 Task: Create a rule when custom fields comments is set to a number greater or equal to by anyone except me.
Action: Mouse moved to (1158, 96)
Screenshot: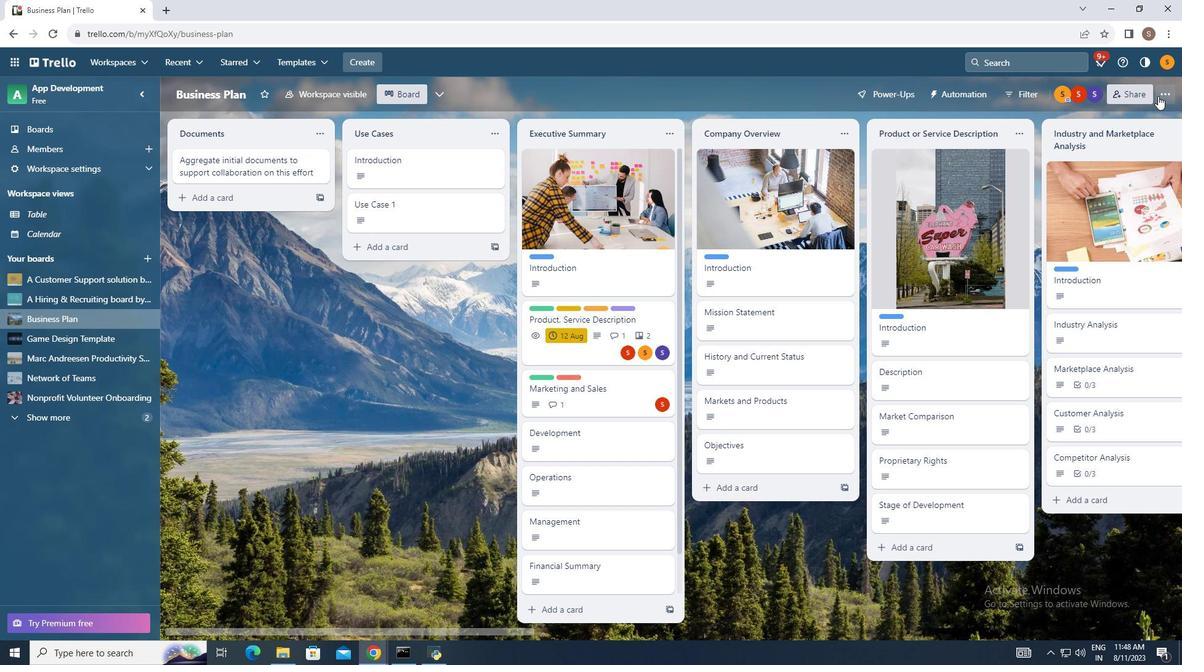 
Action: Mouse pressed left at (1158, 96)
Screenshot: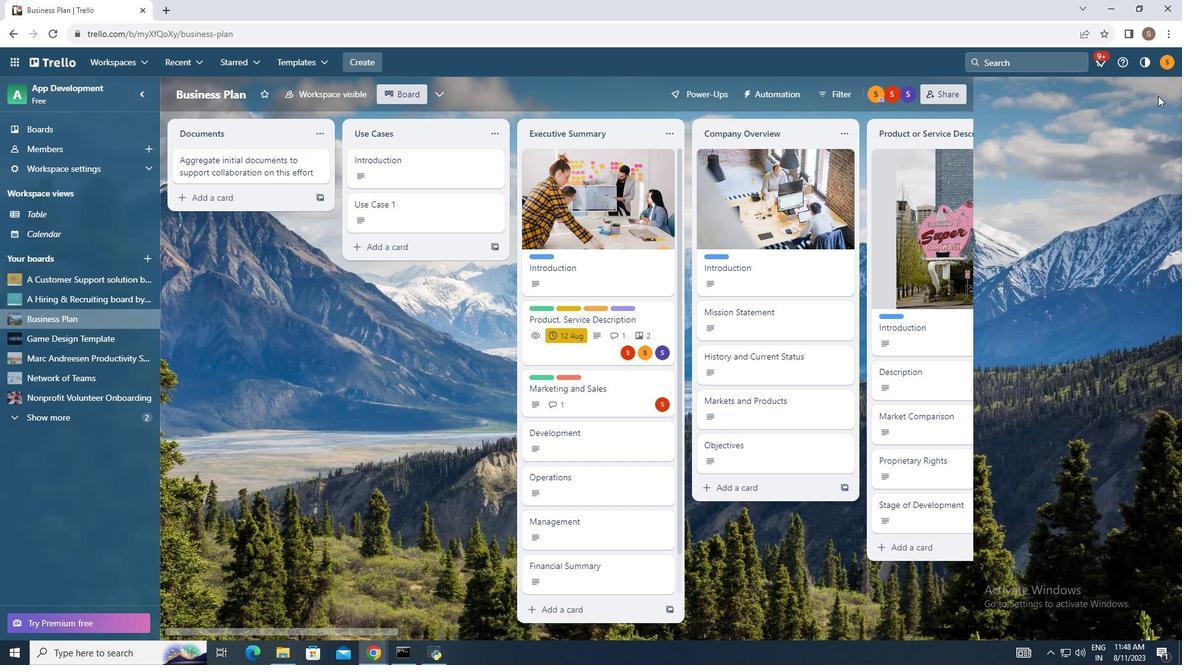 
Action: Mouse moved to (1082, 243)
Screenshot: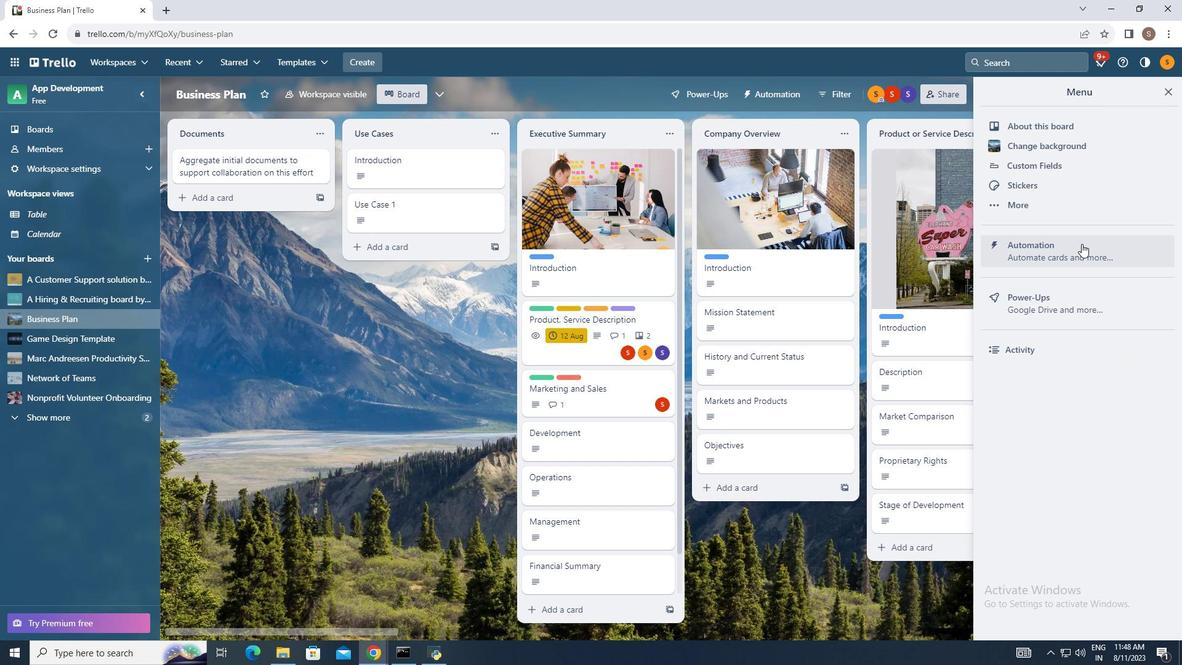 
Action: Mouse pressed left at (1082, 243)
Screenshot: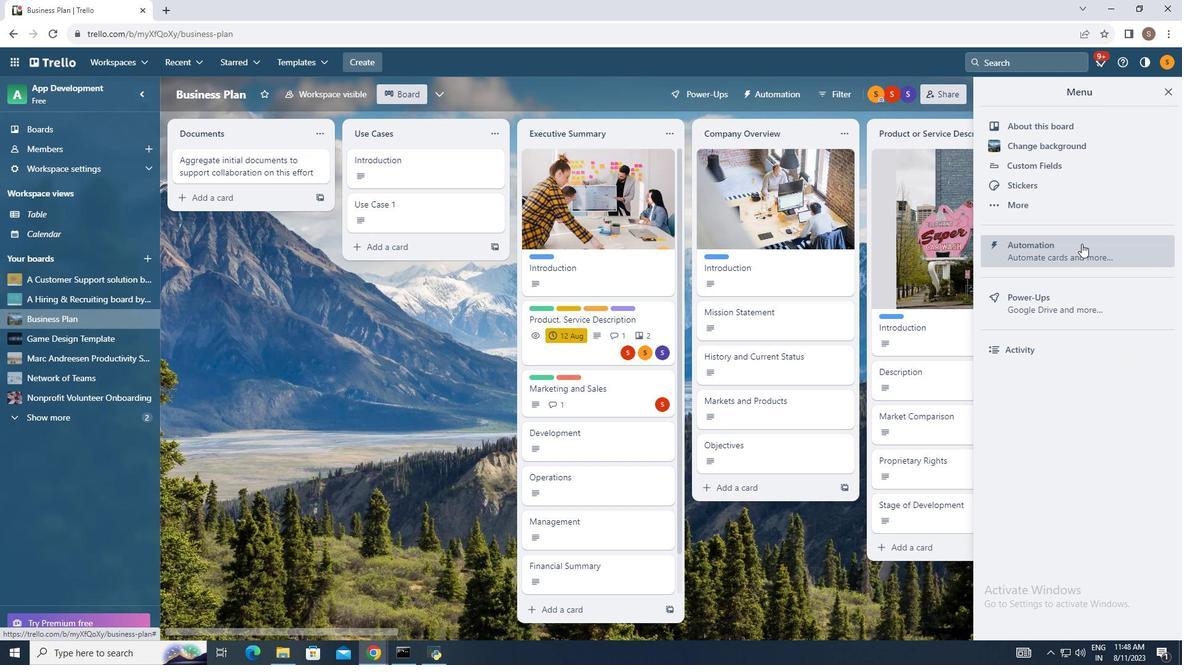 
Action: Mouse moved to (209, 207)
Screenshot: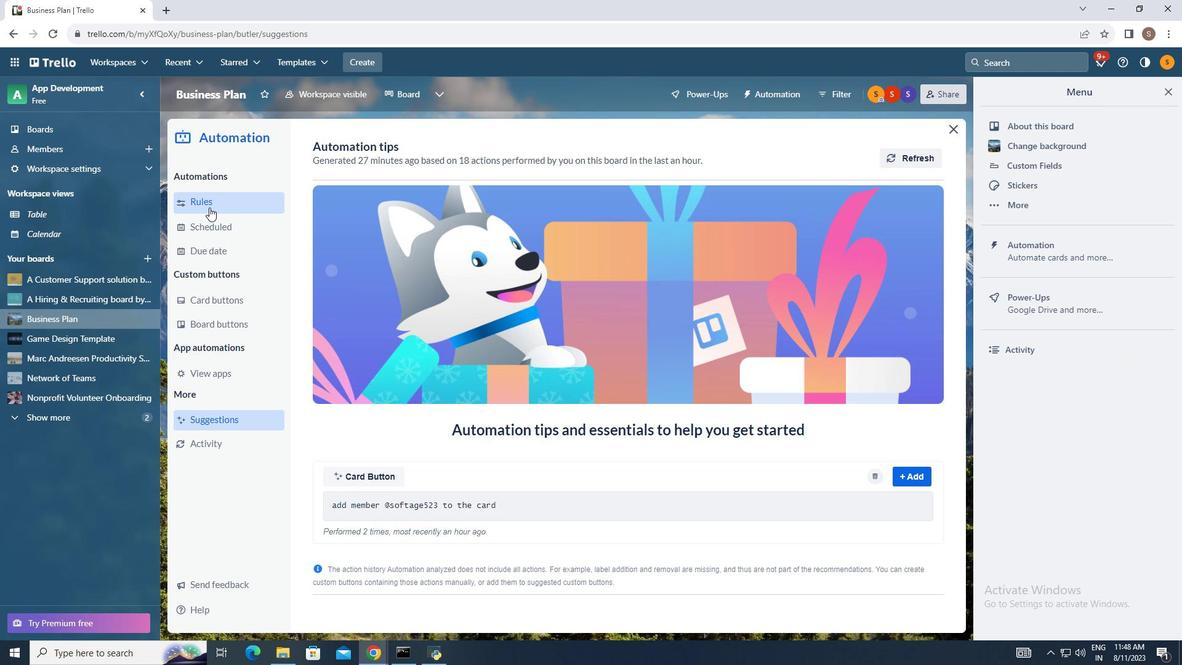 
Action: Mouse pressed left at (209, 207)
Screenshot: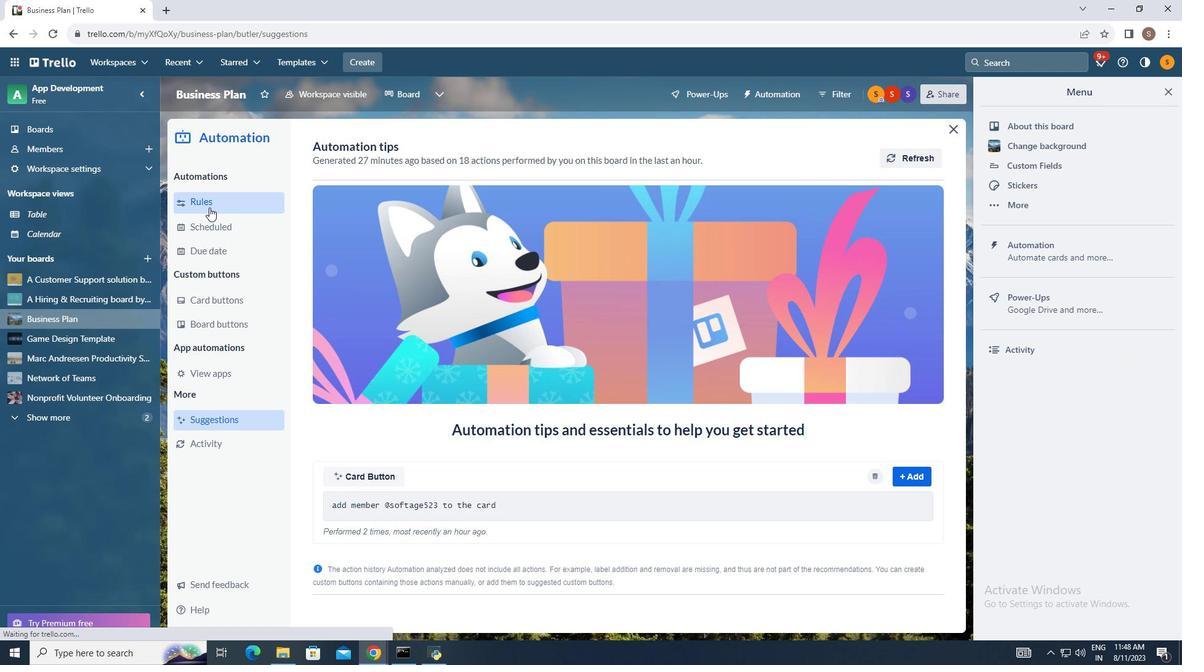 
Action: Mouse moved to (833, 152)
Screenshot: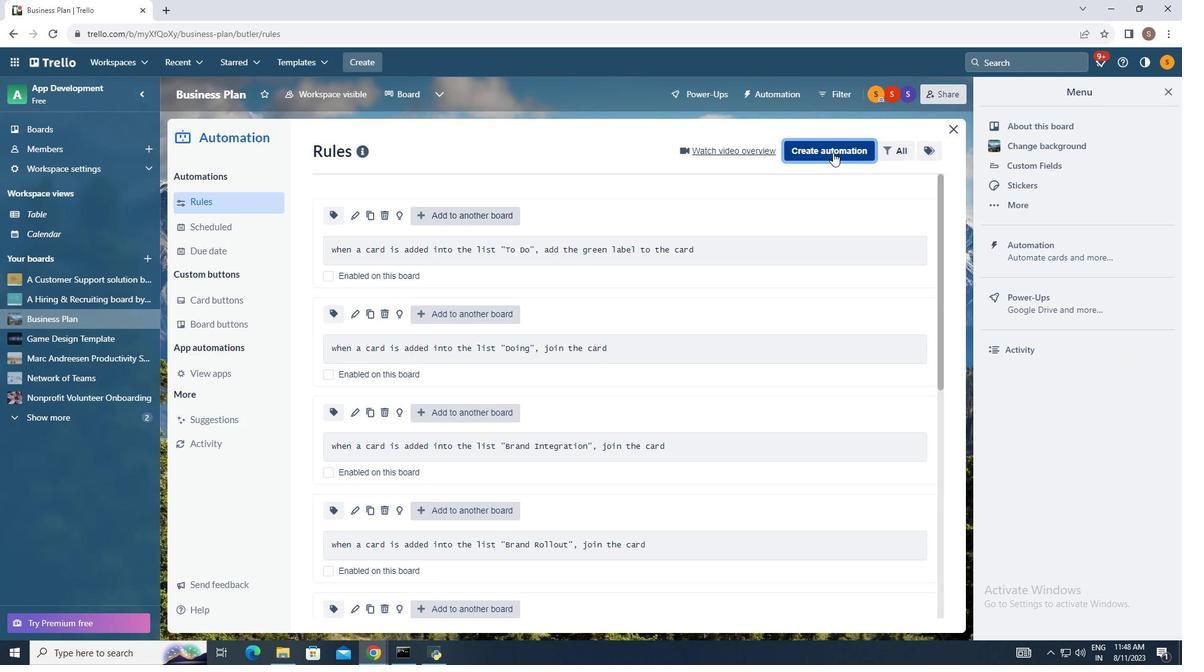 
Action: Mouse pressed left at (833, 152)
Screenshot: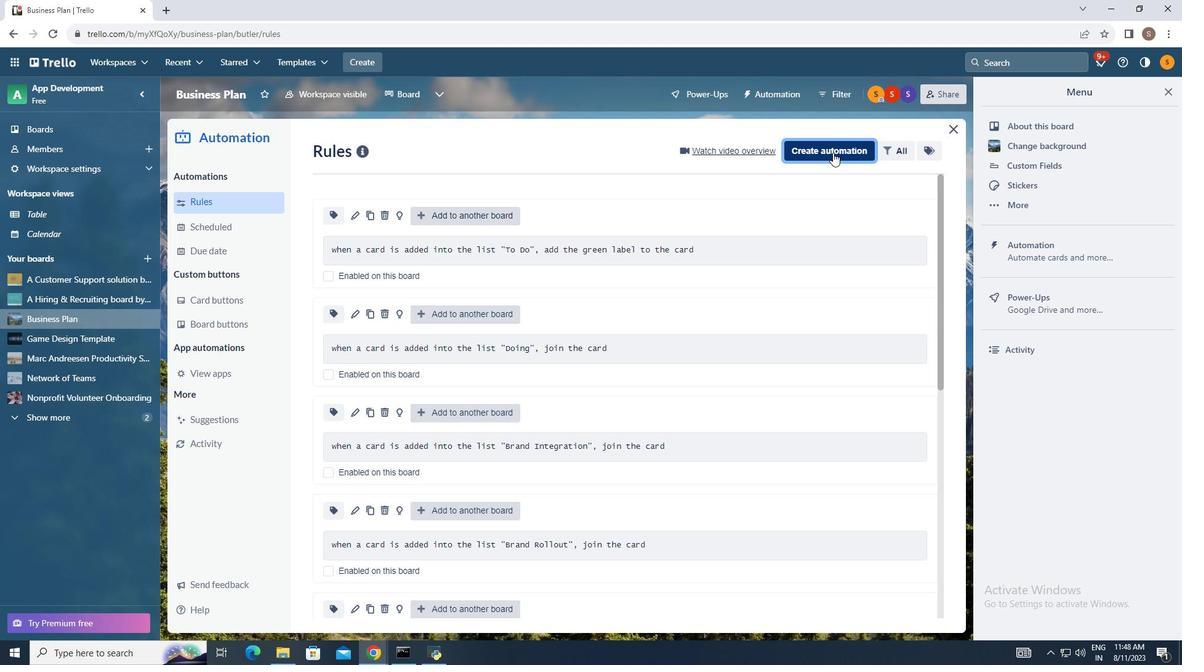 
Action: Mouse moved to (622, 273)
Screenshot: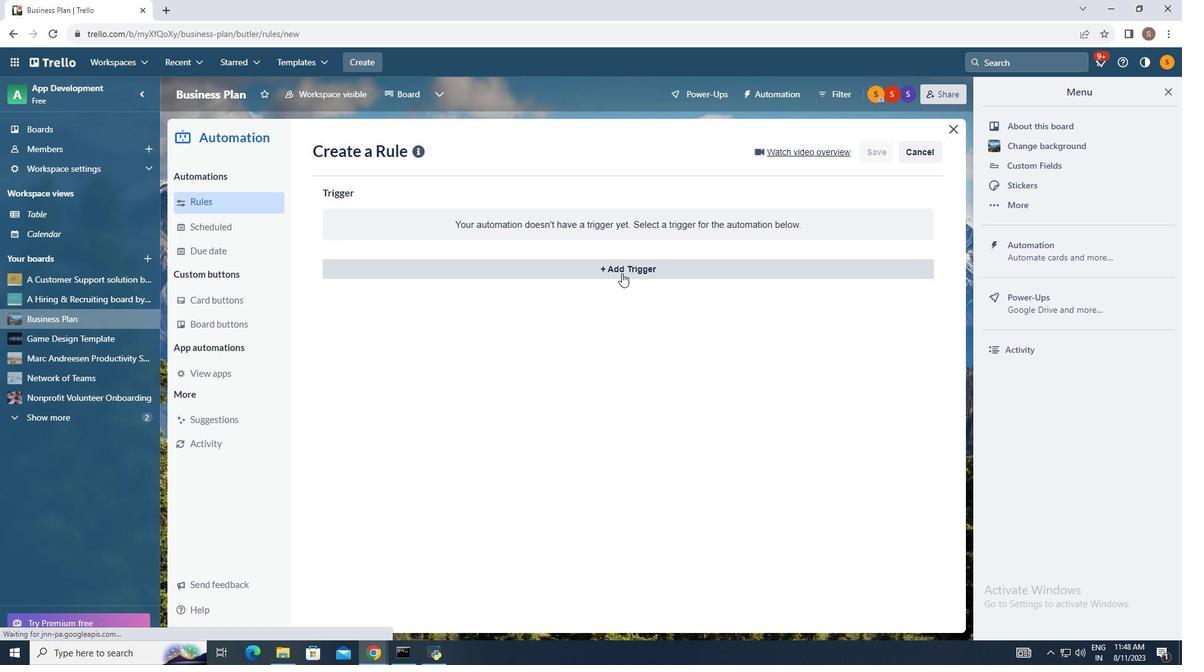 
Action: Mouse pressed left at (622, 273)
Screenshot: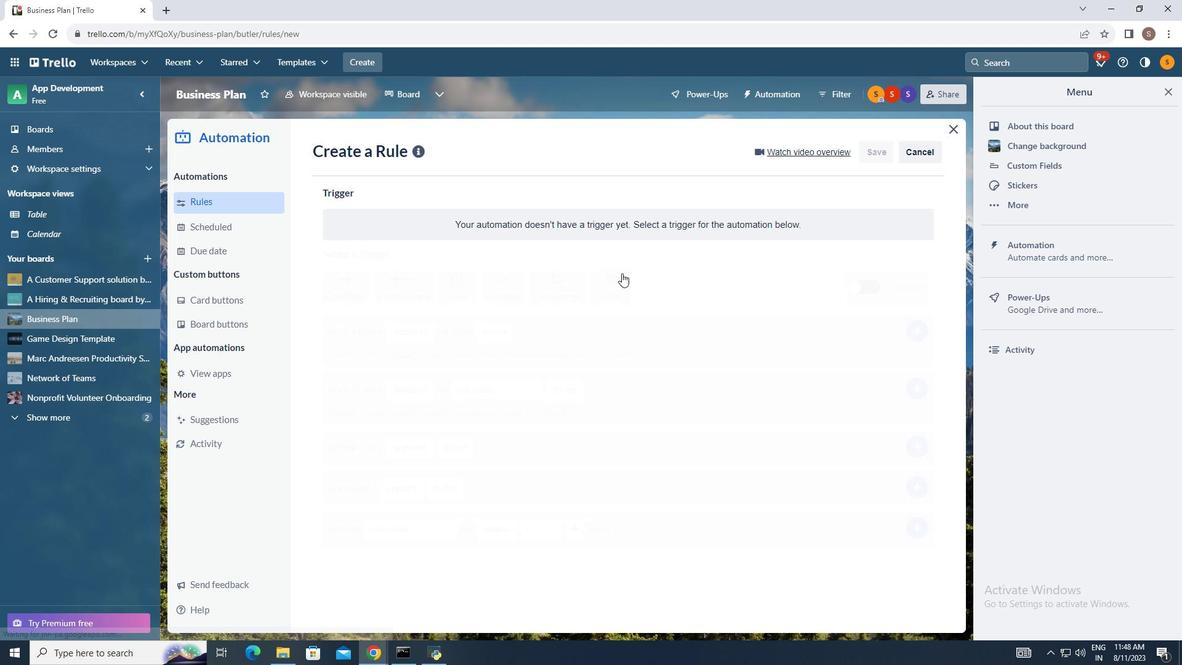 
Action: Mouse moved to (610, 307)
Screenshot: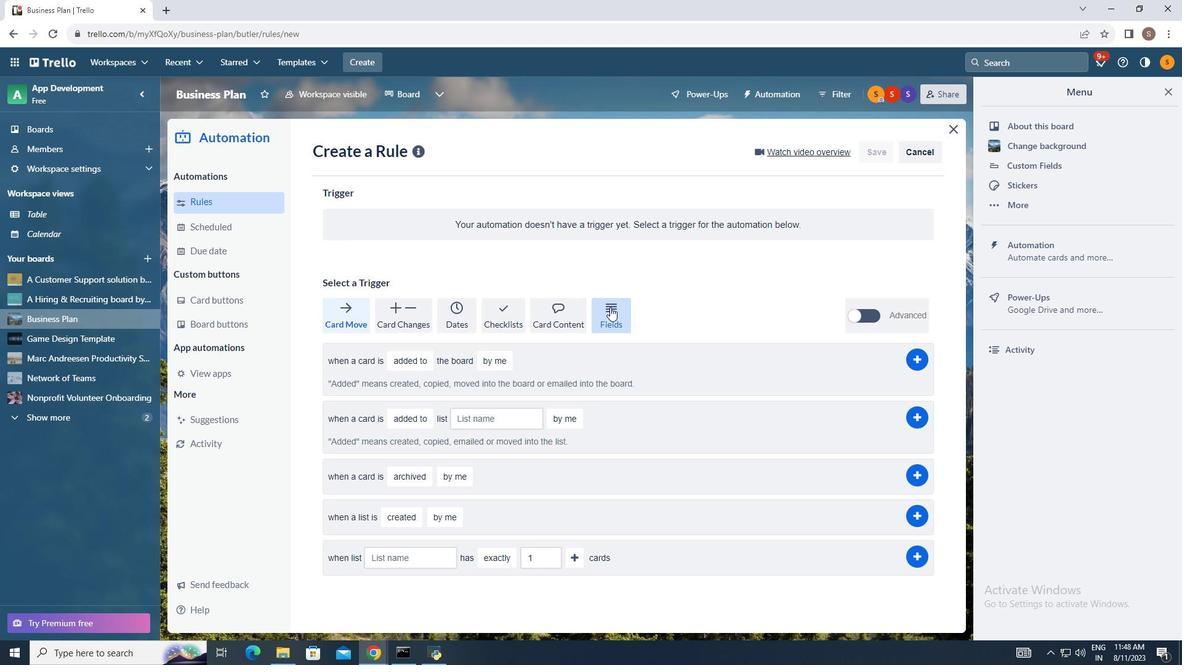
Action: Mouse pressed left at (610, 307)
Screenshot: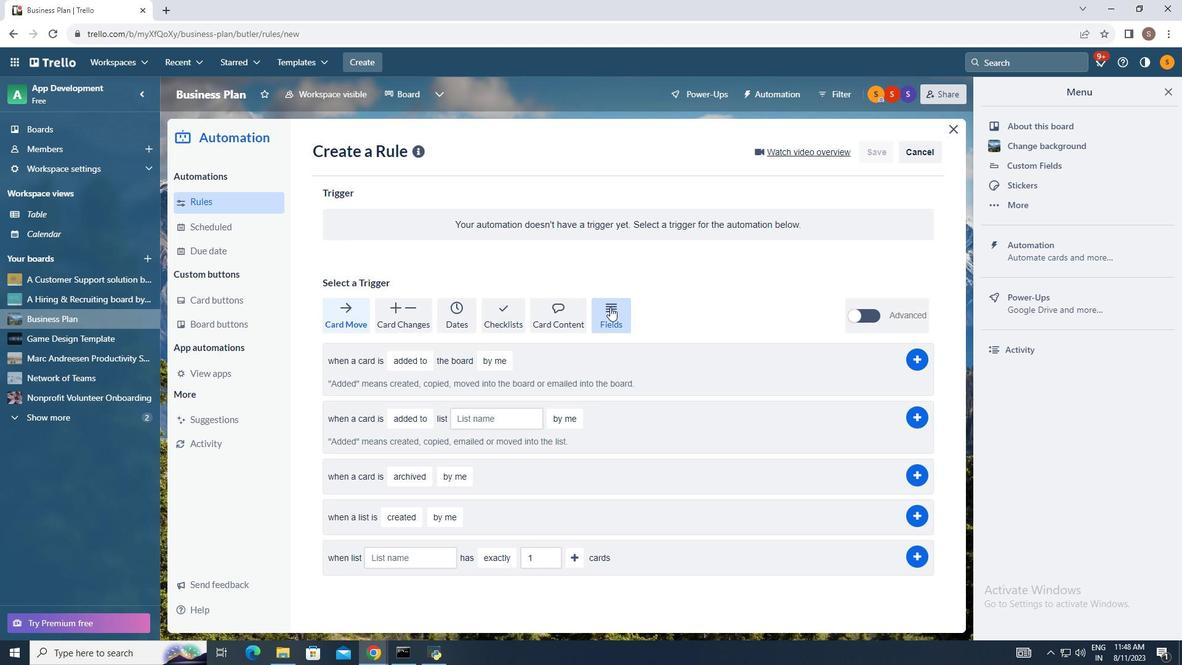 
Action: Mouse moved to (642, 412)
Screenshot: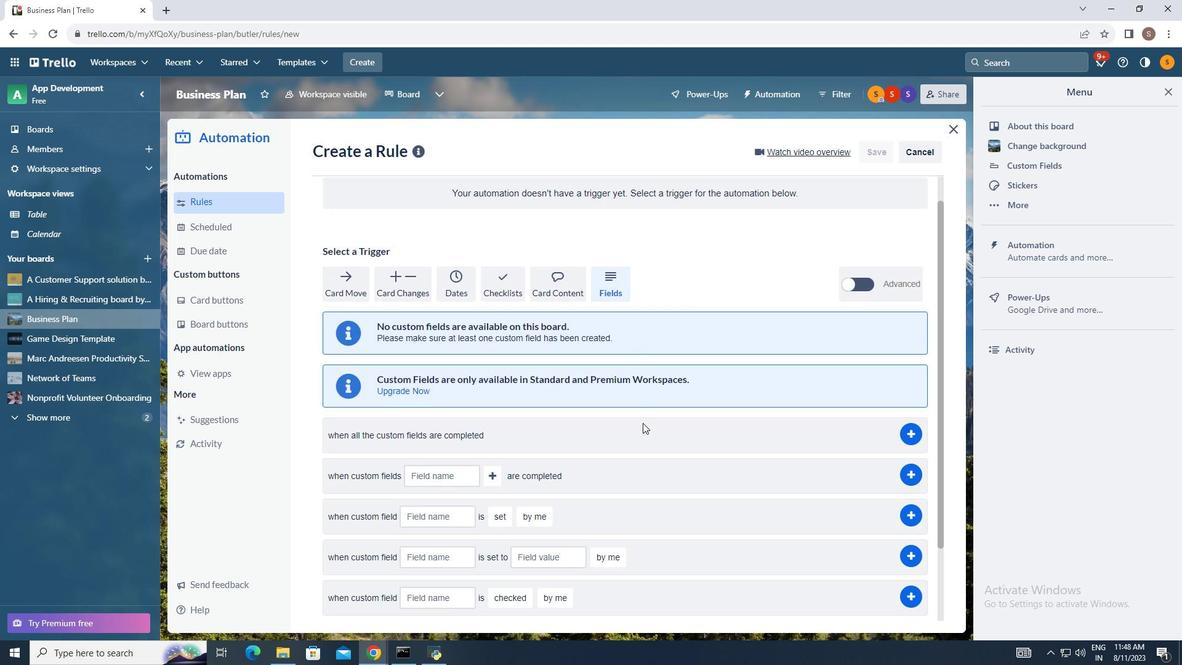 
Action: Mouse scrolled (642, 411) with delta (0, 0)
Screenshot: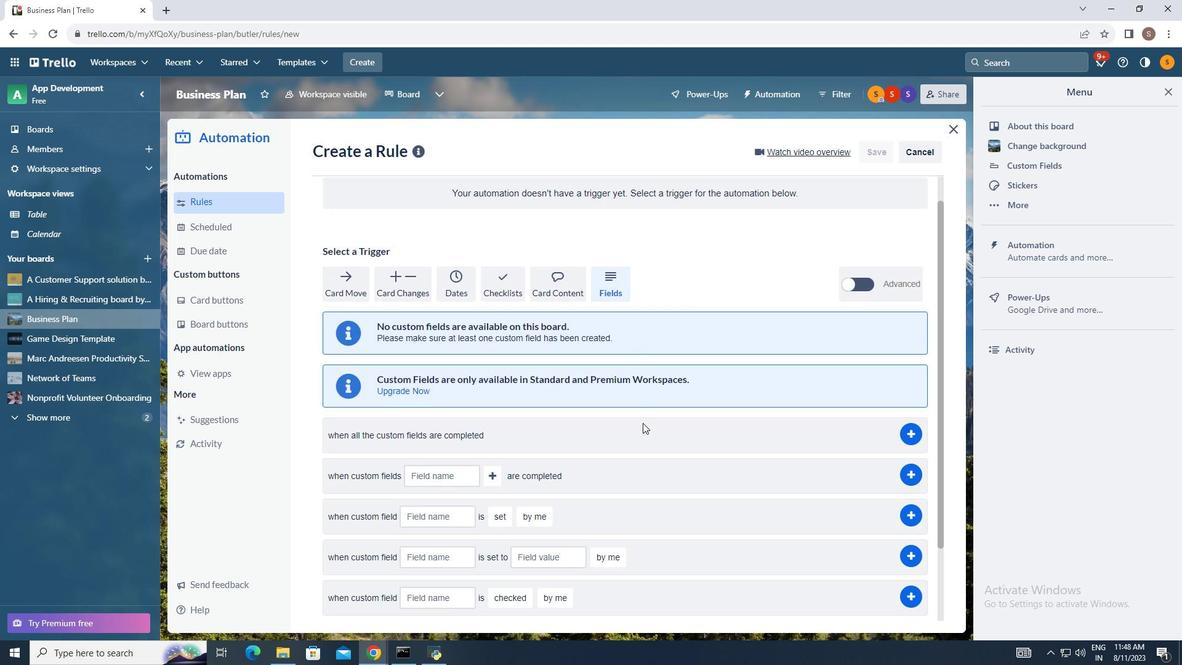 
Action: Mouse moved to (639, 435)
Screenshot: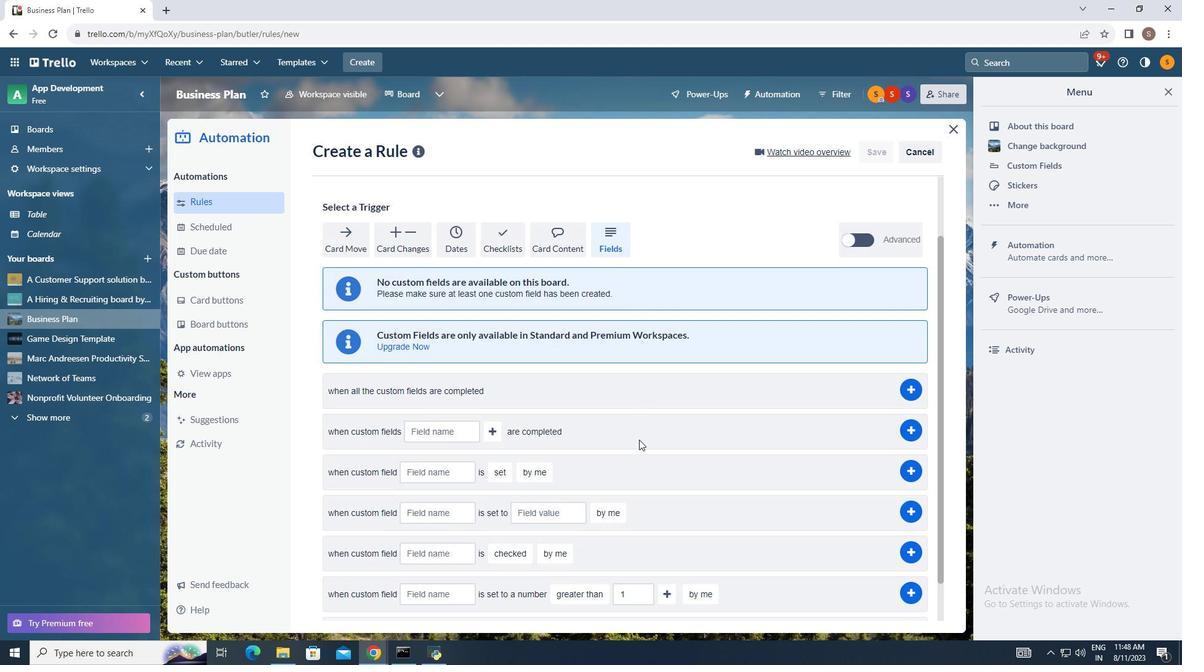 
Action: Mouse scrolled (641, 425) with delta (0, 0)
Screenshot: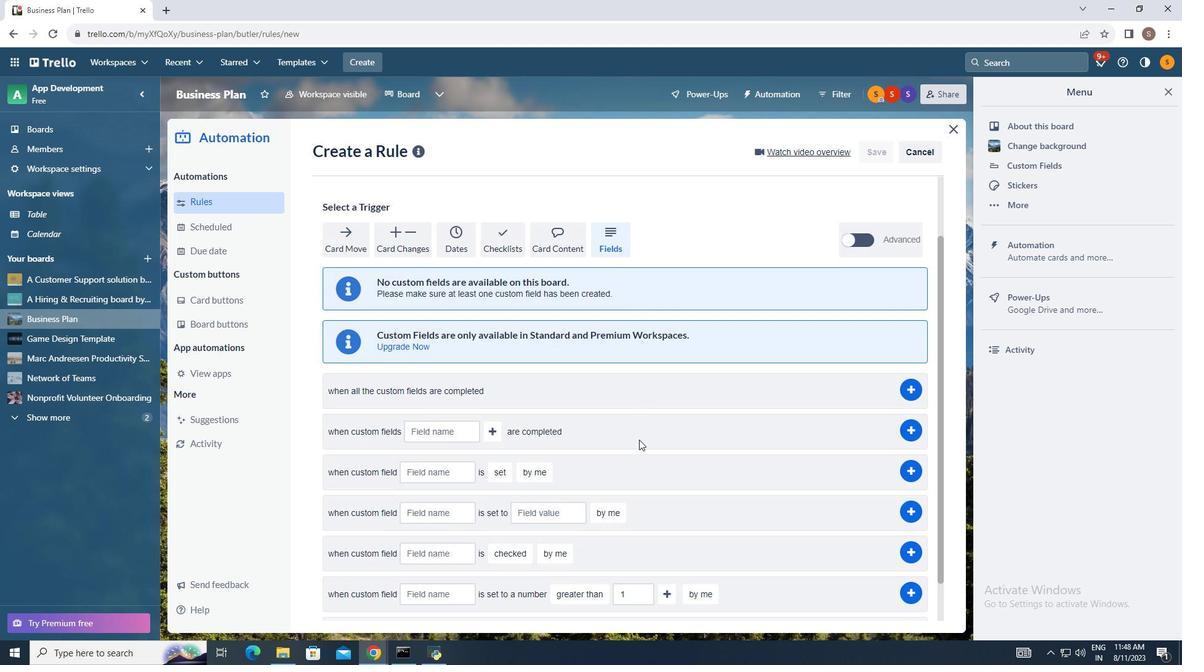 
Action: Mouse scrolled (639, 431) with delta (0, 0)
Screenshot: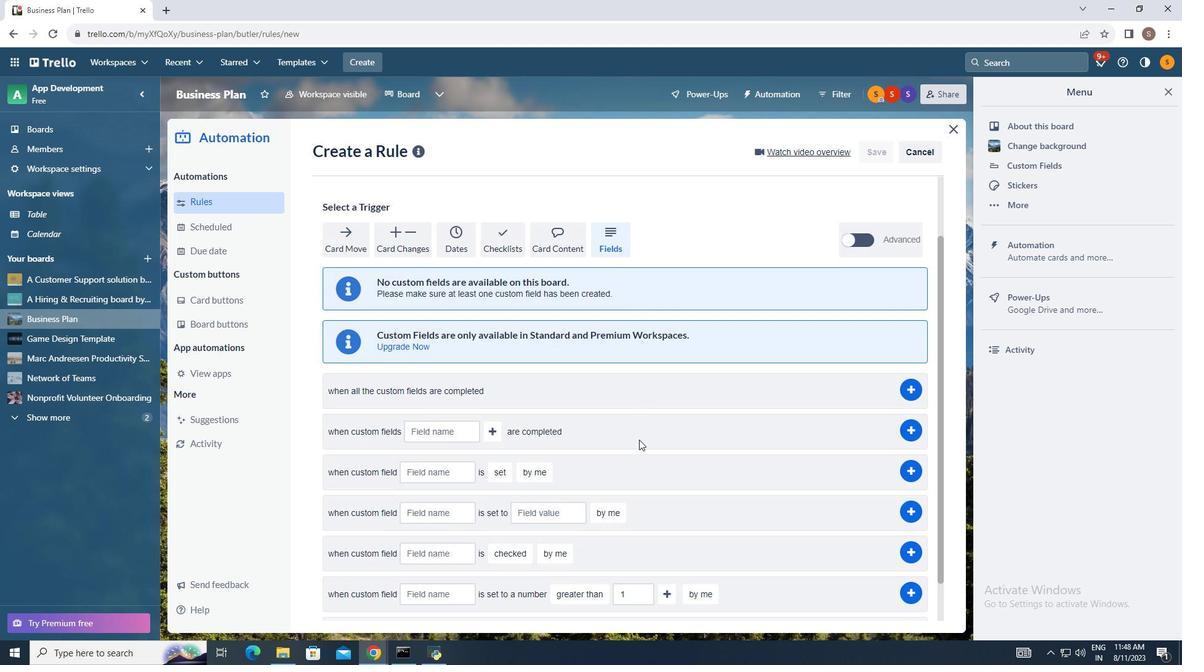 
Action: Mouse scrolled (639, 434) with delta (0, 0)
Screenshot: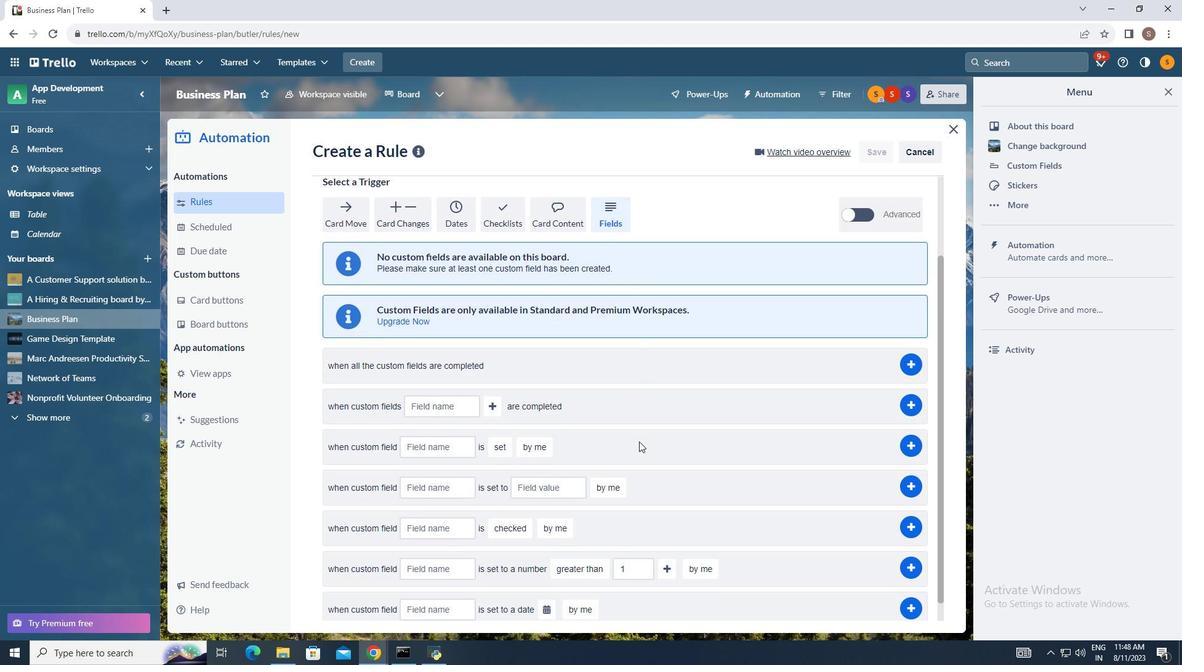 
Action: Mouse moved to (639, 447)
Screenshot: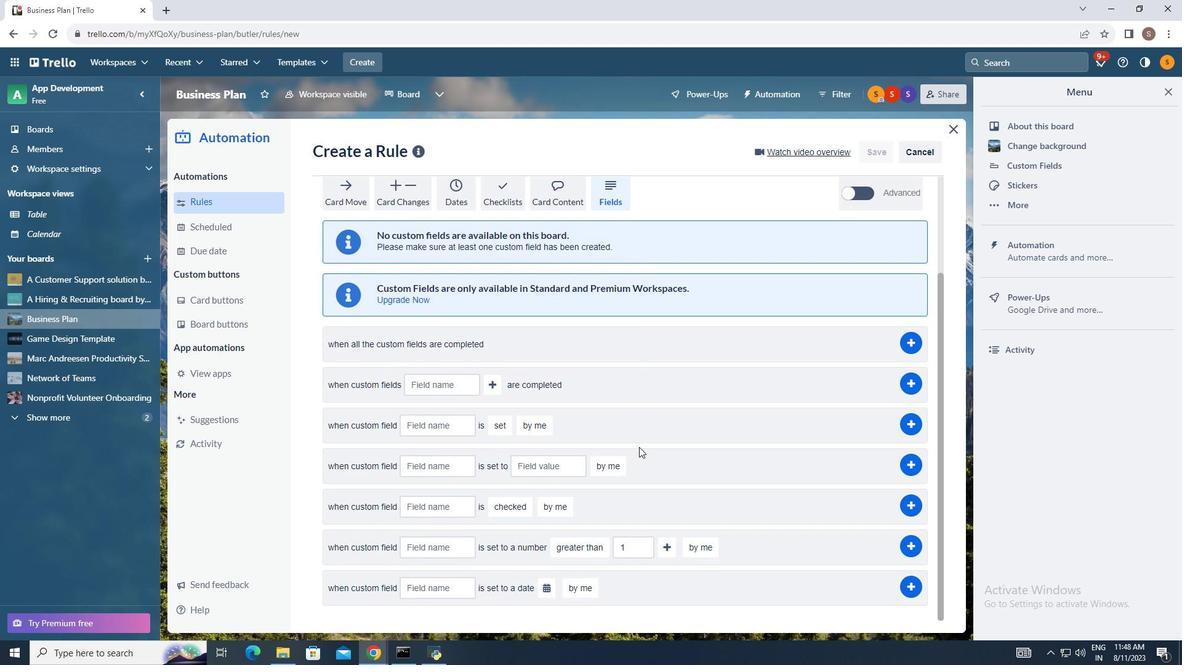 
Action: Mouse scrolled (639, 446) with delta (0, 0)
Screenshot: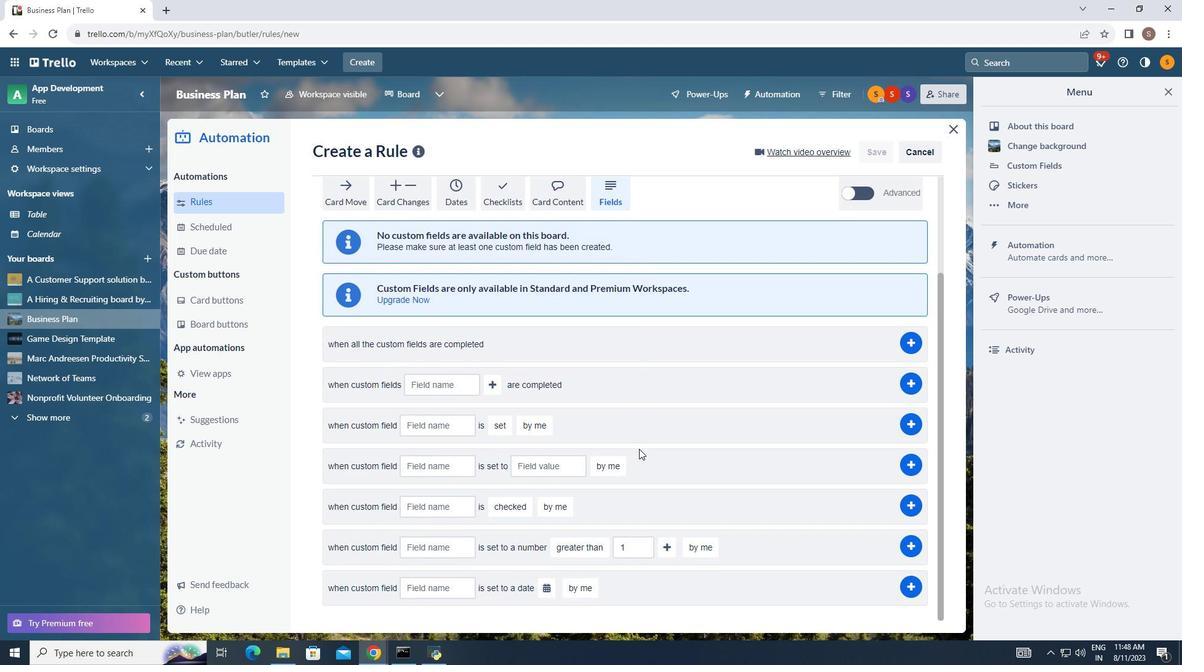 
Action: Mouse moved to (429, 549)
Screenshot: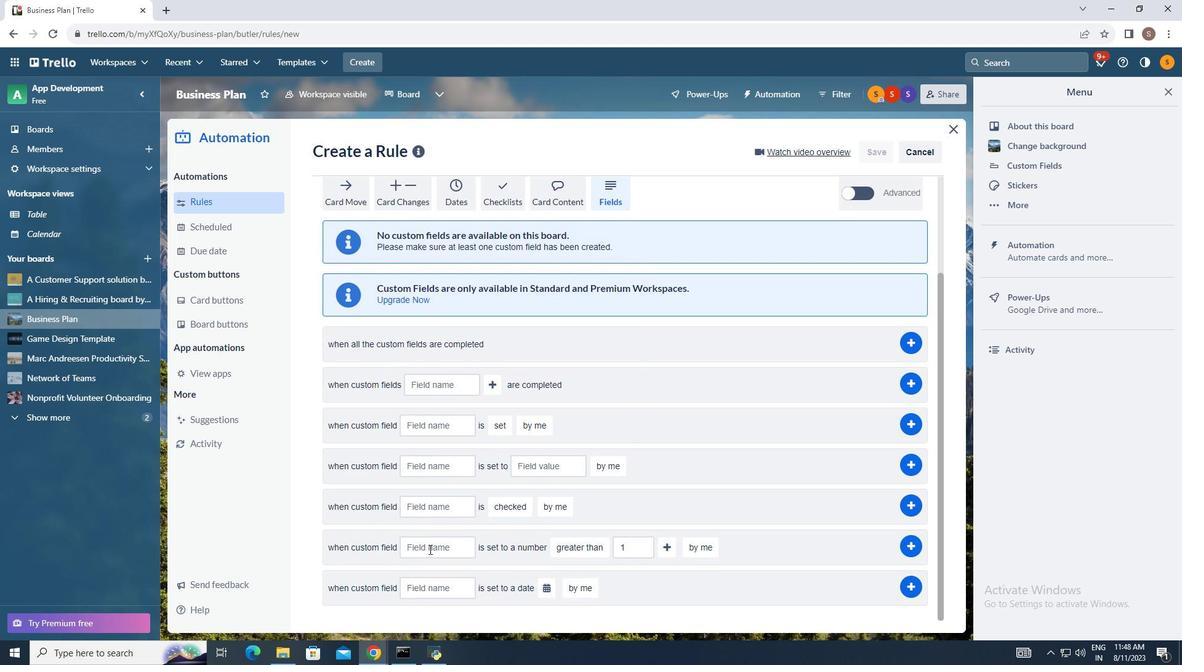 
Action: Mouse pressed left at (429, 549)
Screenshot: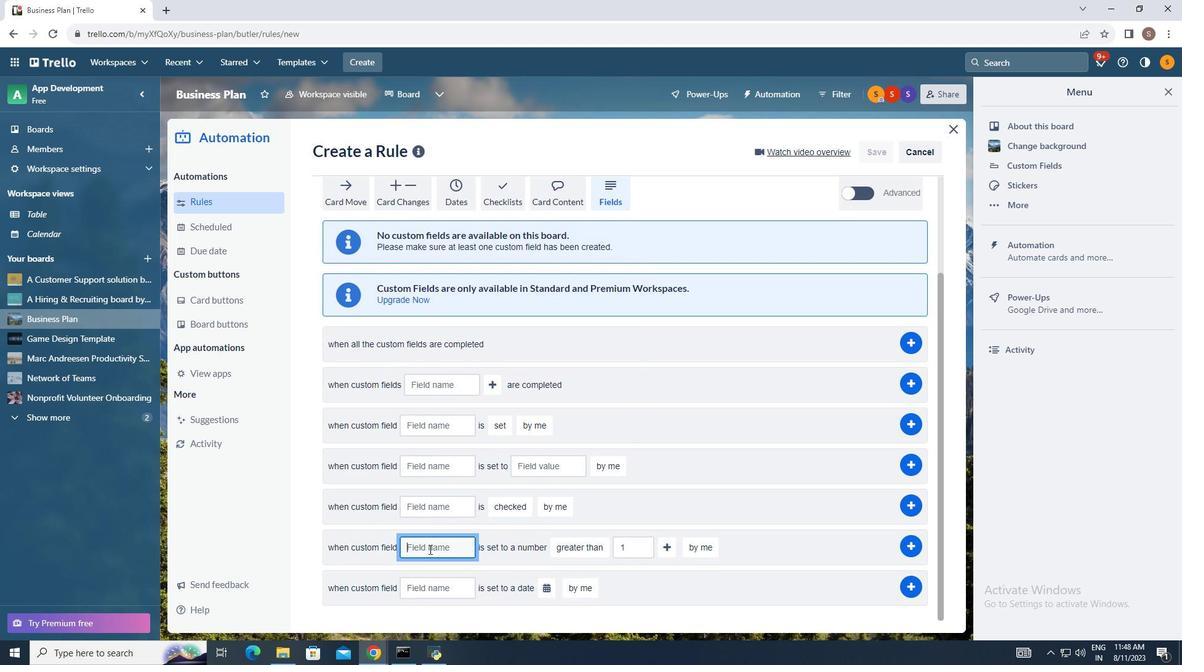 
Action: Key pressed comments
Screenshot: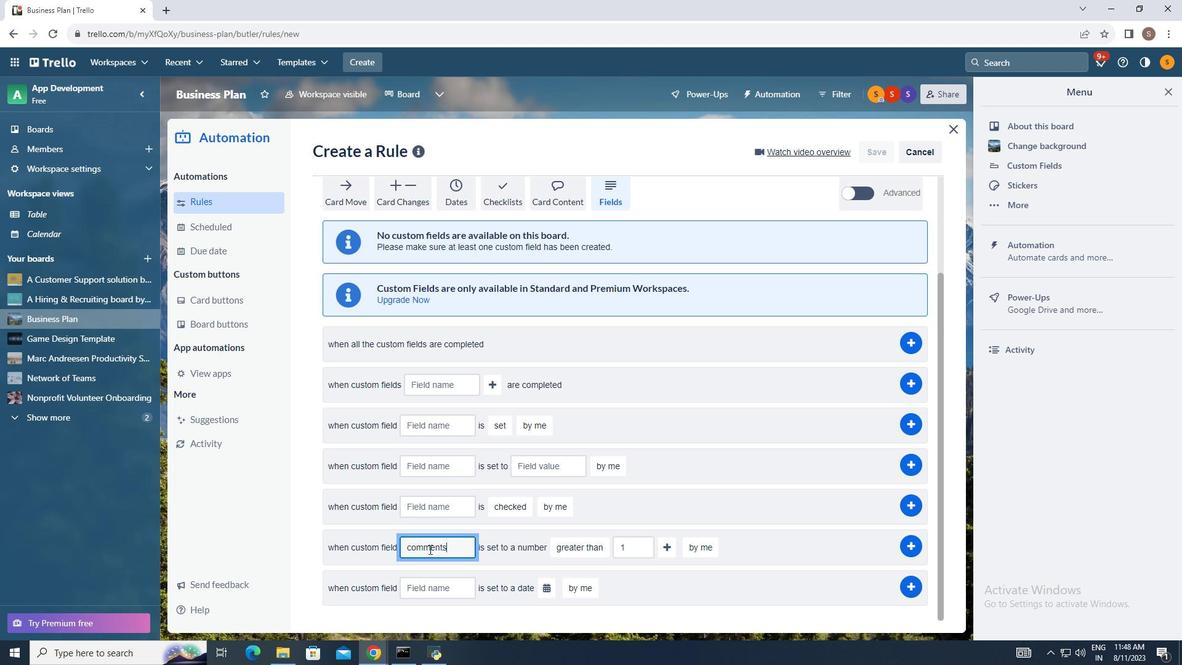 
Action: Mouse moved to (573, 549)
Screenshot: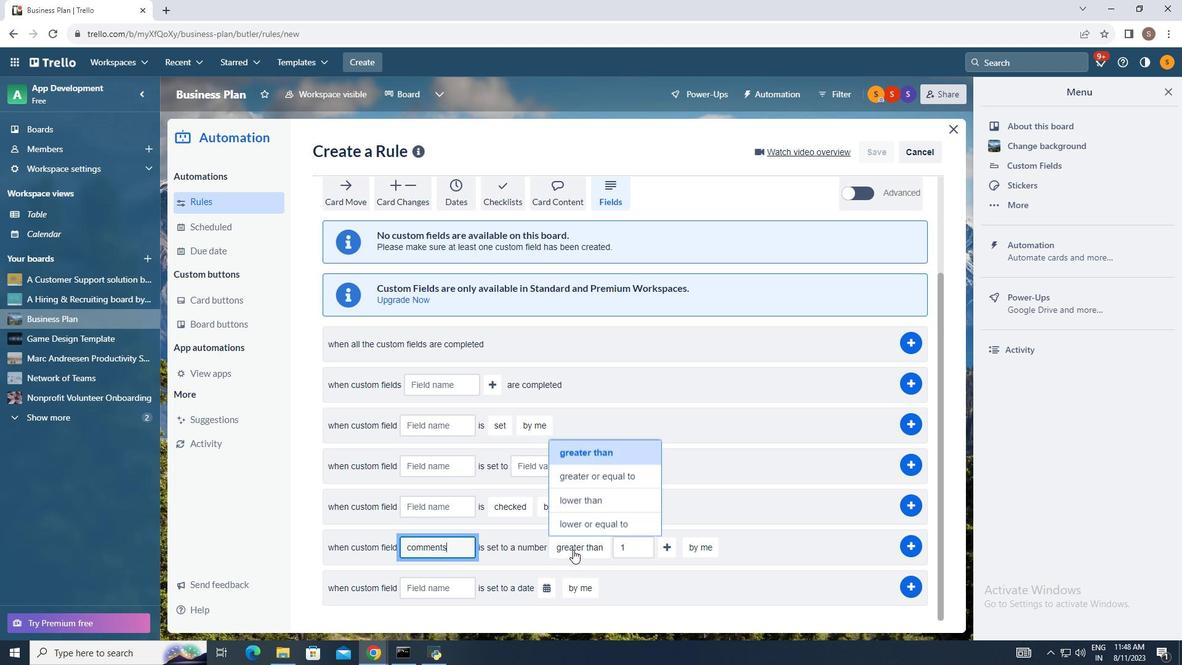 
Action: Mouse pressed left at (573, 549)
Screenshot: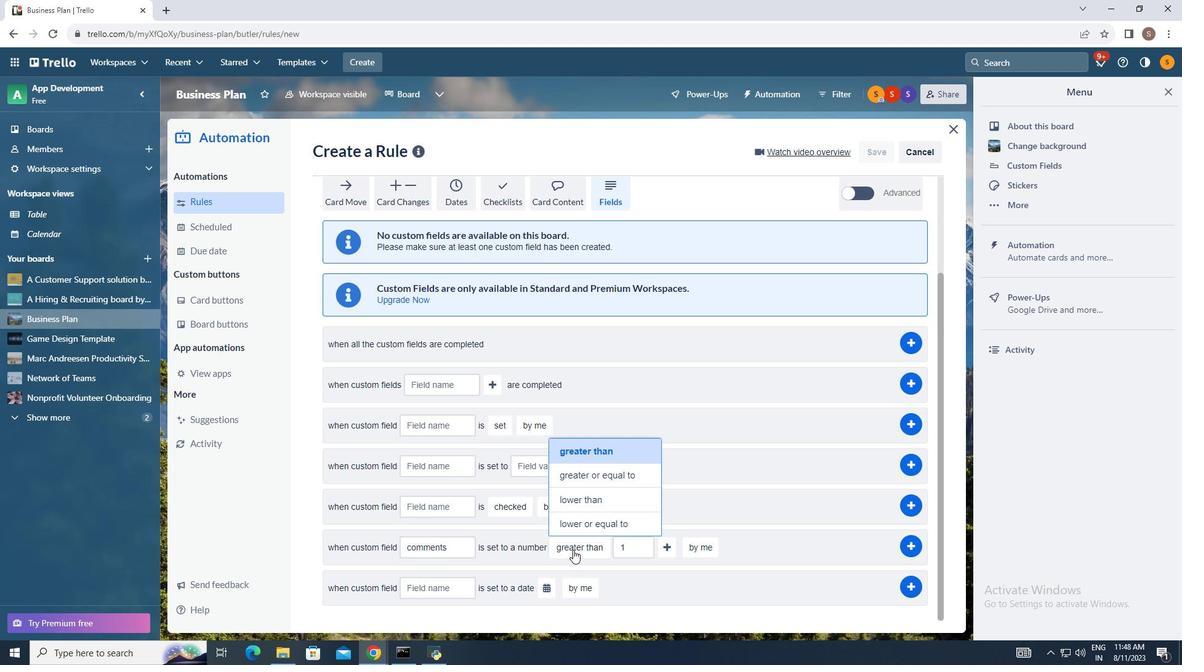 
Action: Mouse moved to (594, 474)
Screenshot: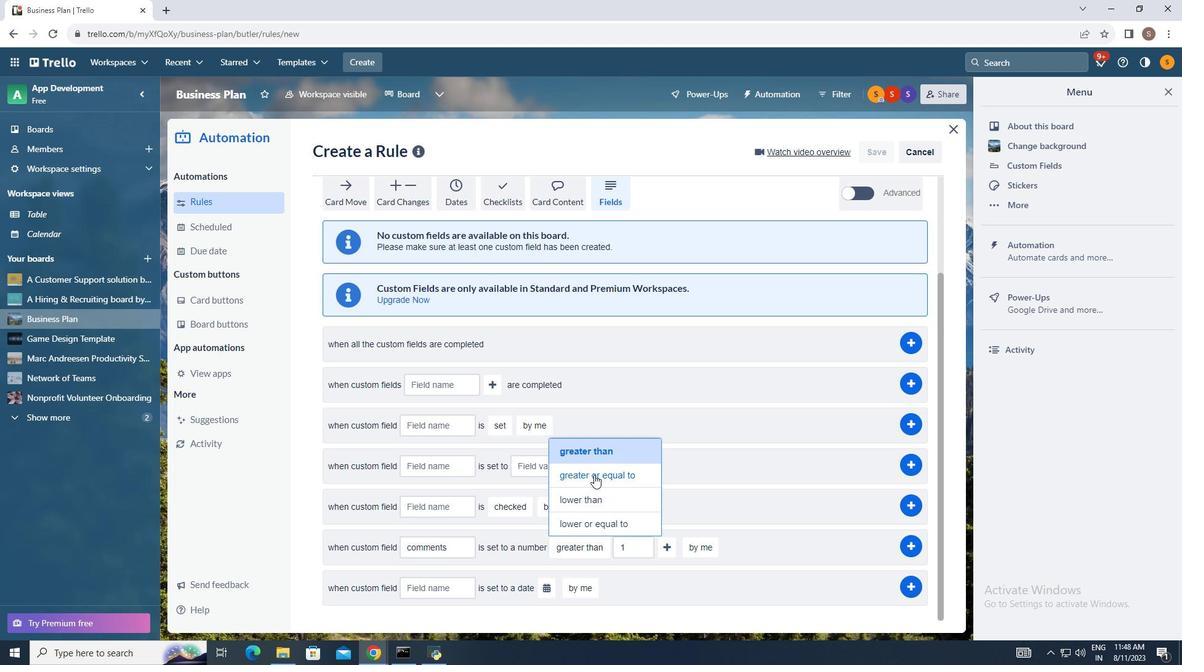 
Action: Mouse pressed left at (594, 474)
Screenshot: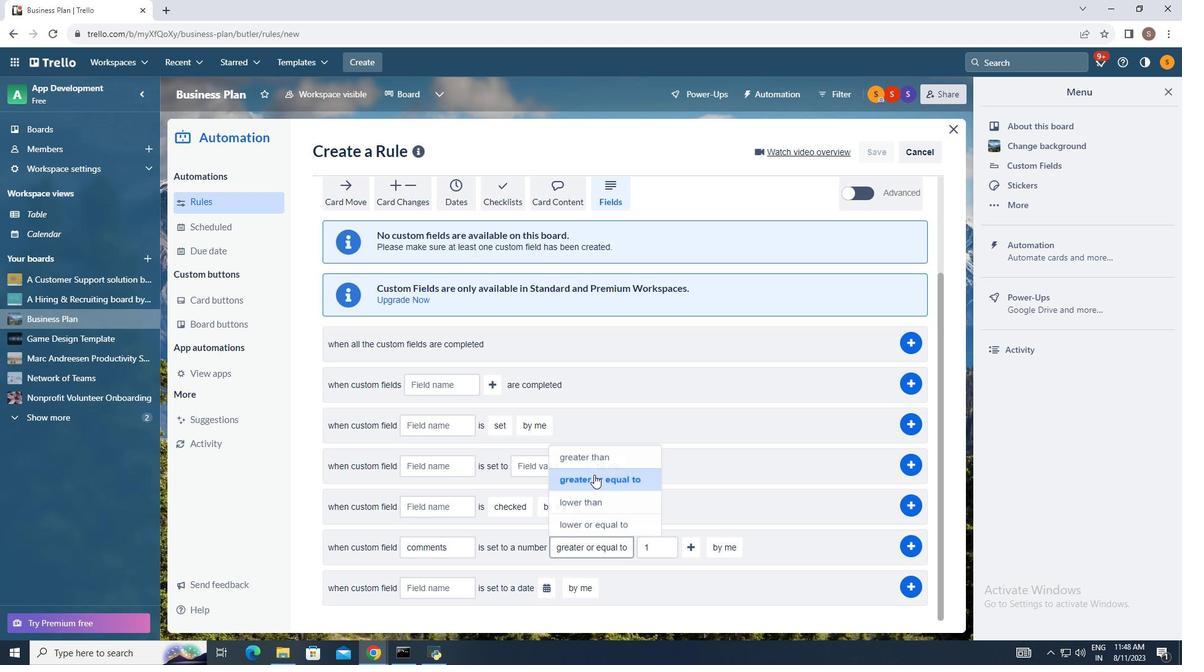 
Action: Mouse moved to (718, 540)
Screenshot: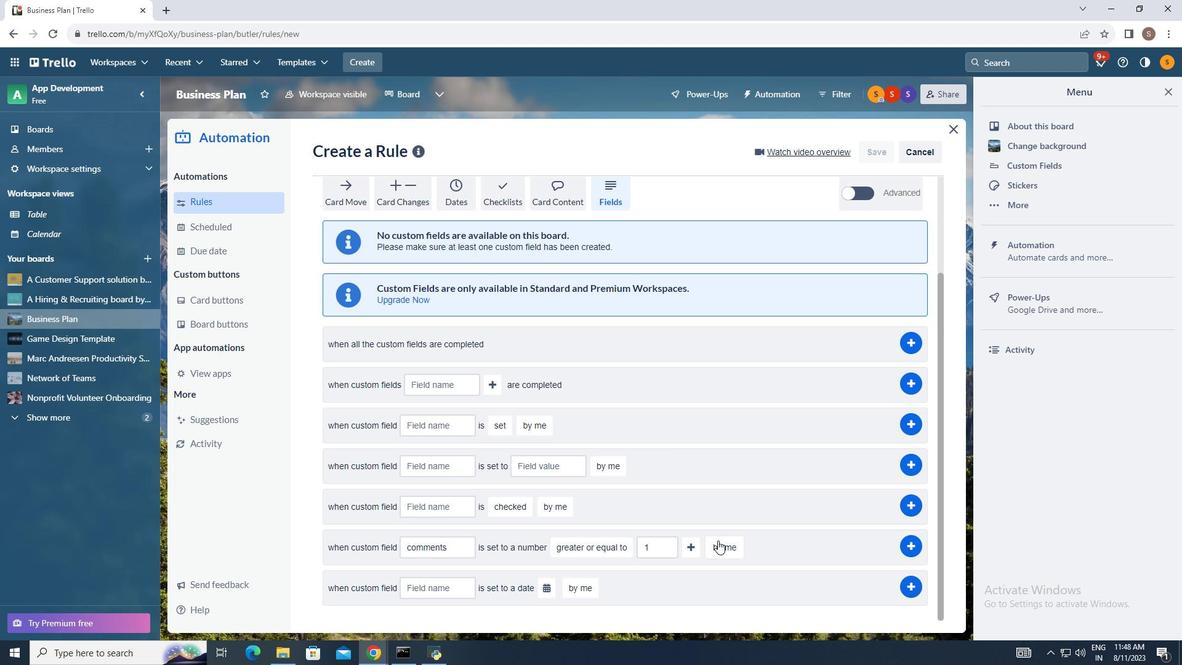 
Action: Mouse pressed left at (718, 540)
Screenshot: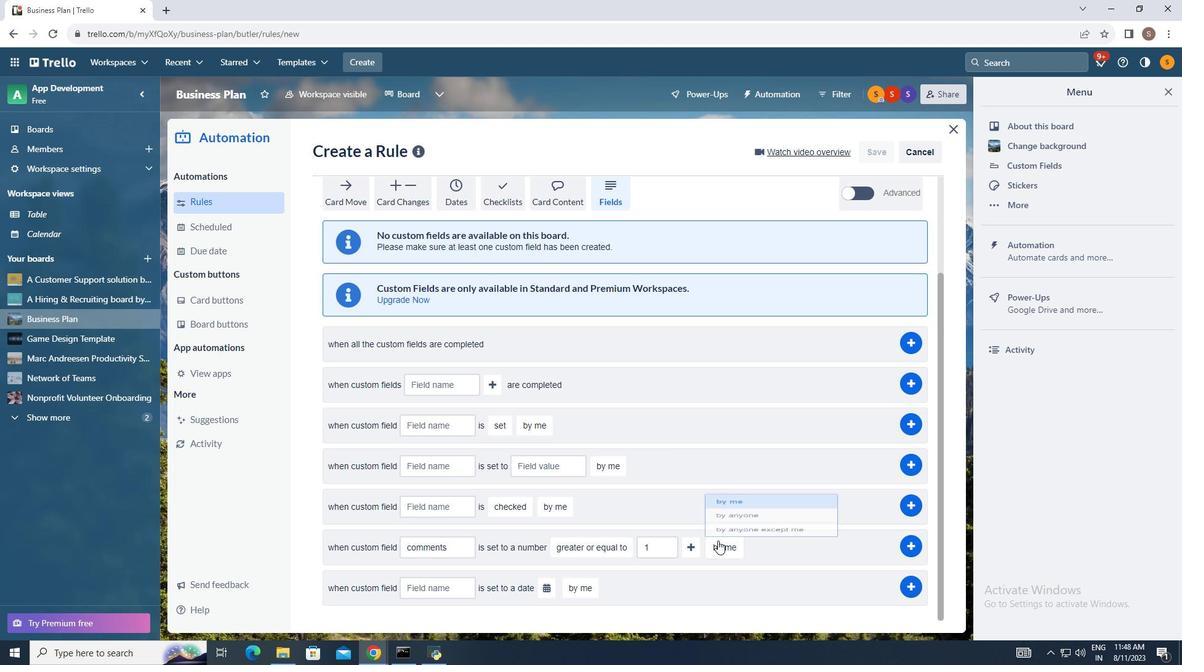 
Action: Mouse moved to (737, 514)
Screenshot: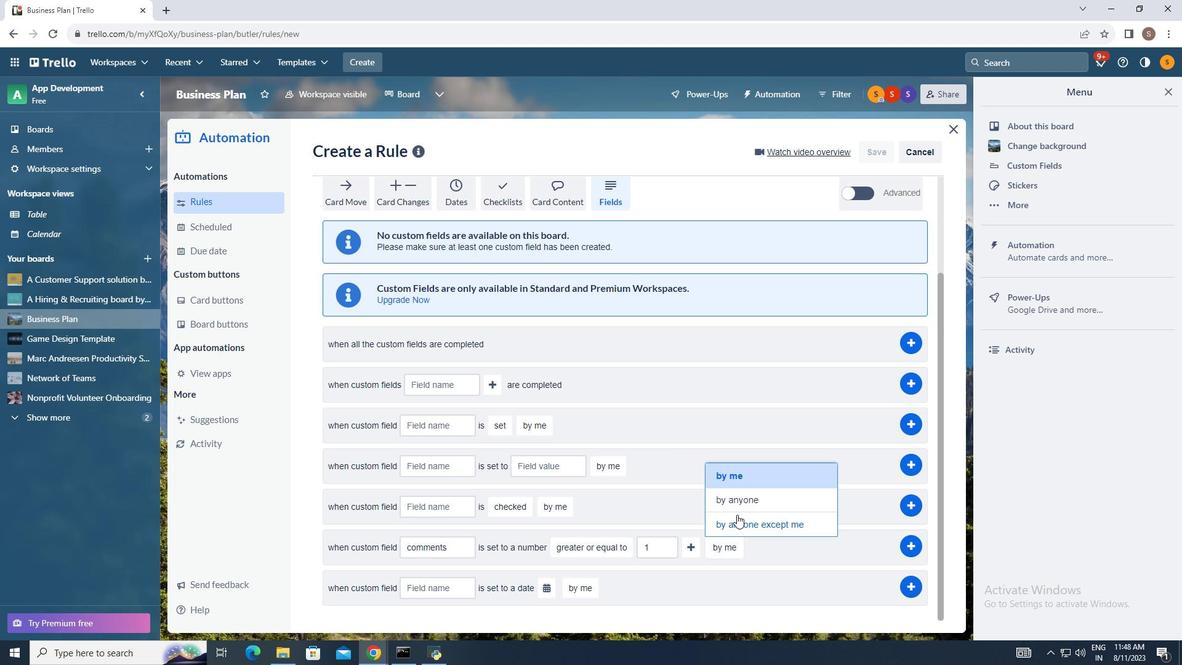 
Action: Mouse pressed left at (737, 514)
Screenshot: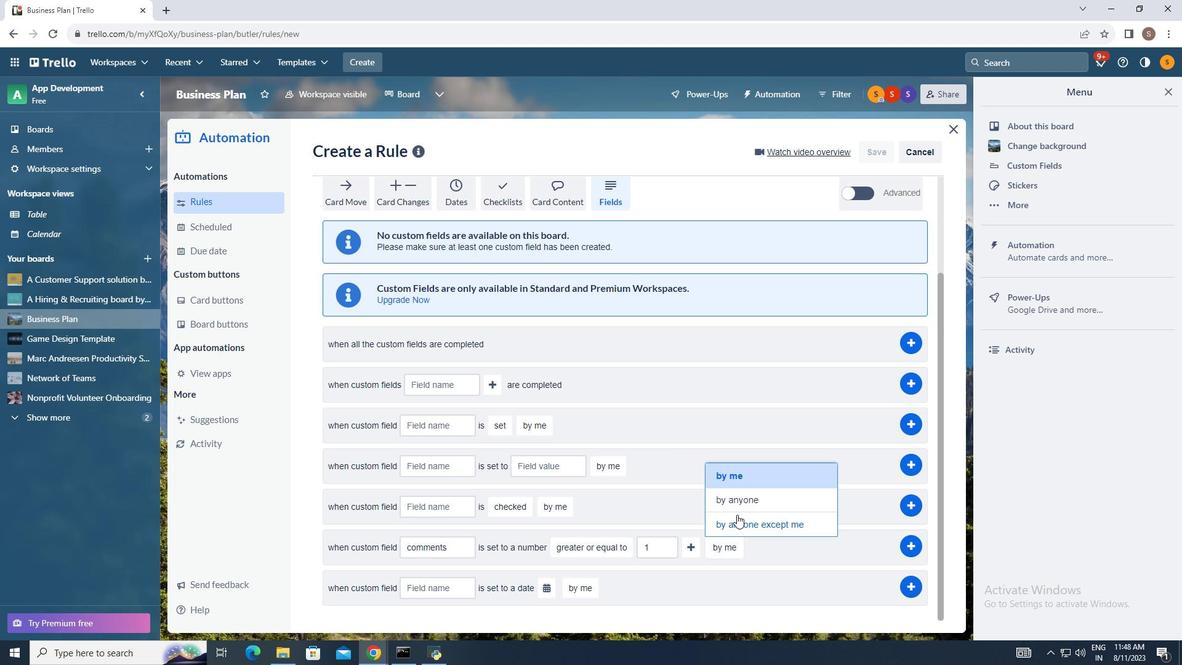 
Action: Mouse moved to (912, 546)
Screenshot: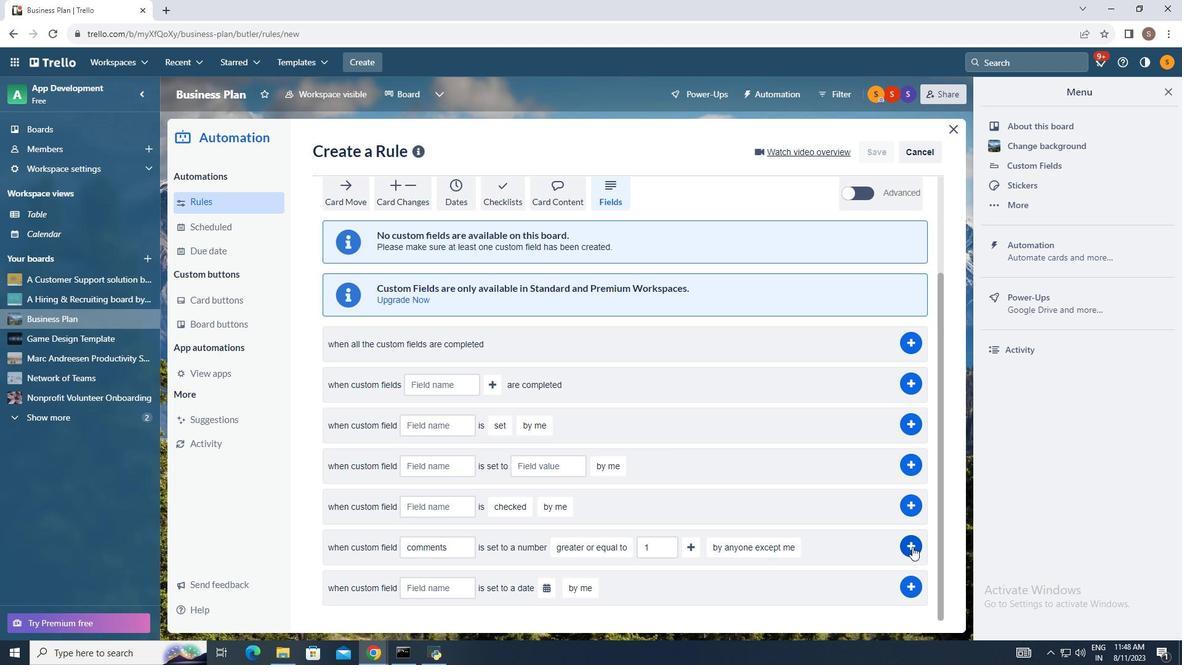 
Action: Mouse pressed left at (912, 546)
Screenshot: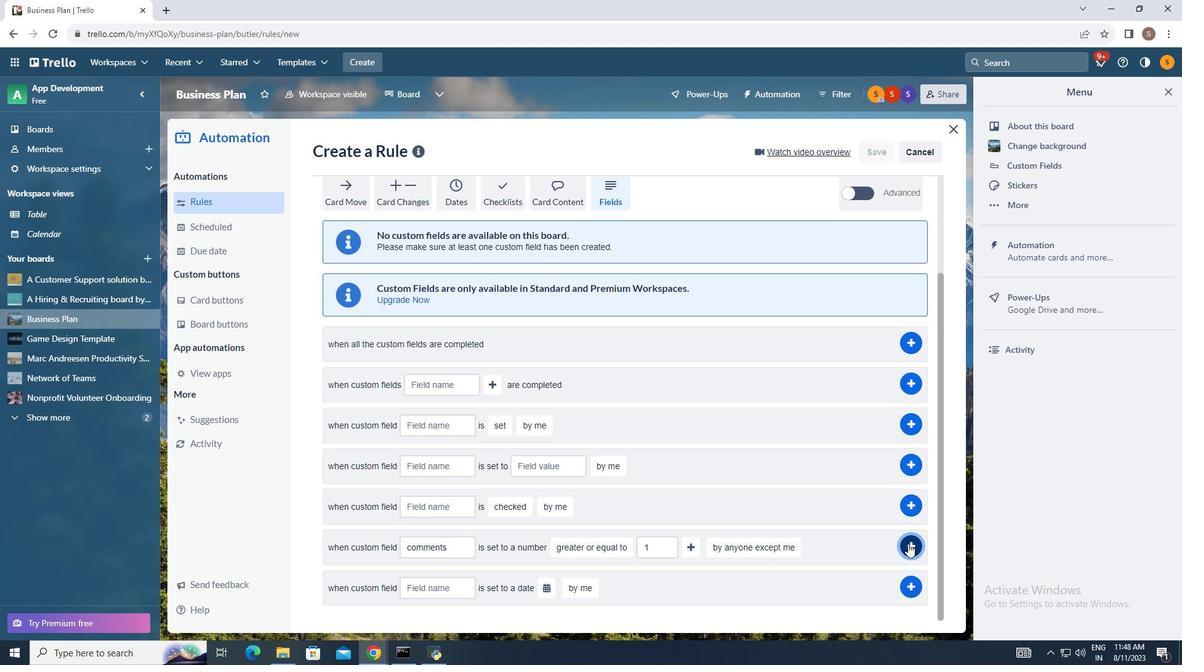 
Action: Mouse moved to (1010, 504)
Screenshot: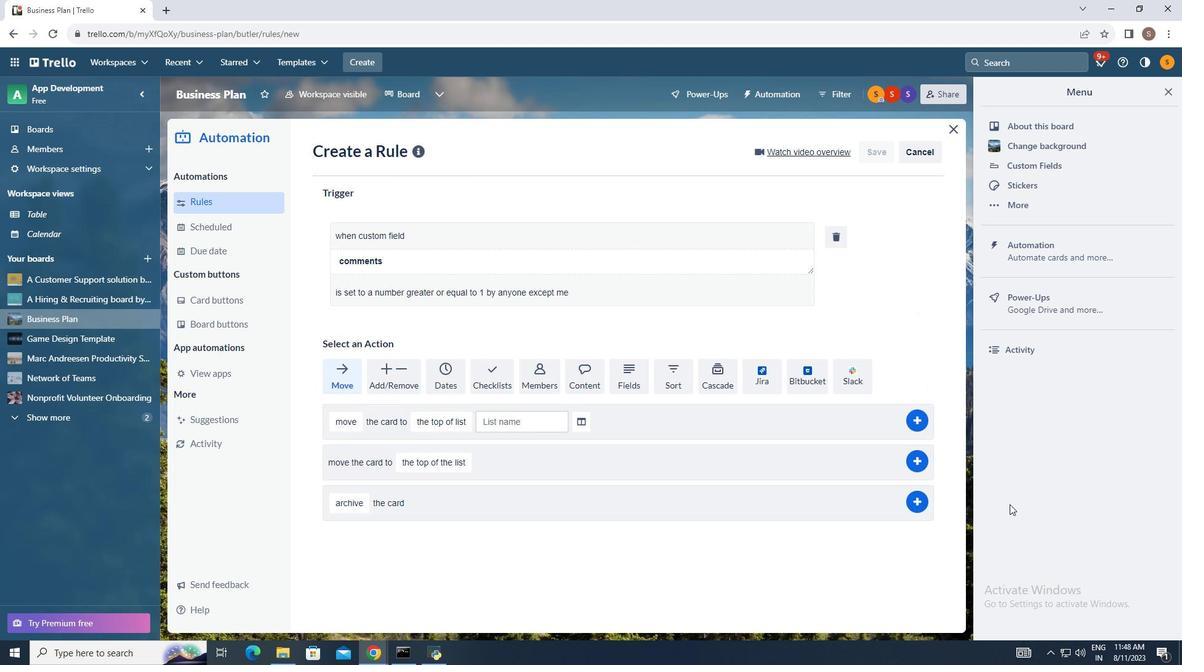 
